 Task: Create a due date automation trigger when advanced on, on the monday of the week before a card is due add basic without the green label at 11:00 AM.
Action: Mouse moved to (1035, 81)
Screenshot: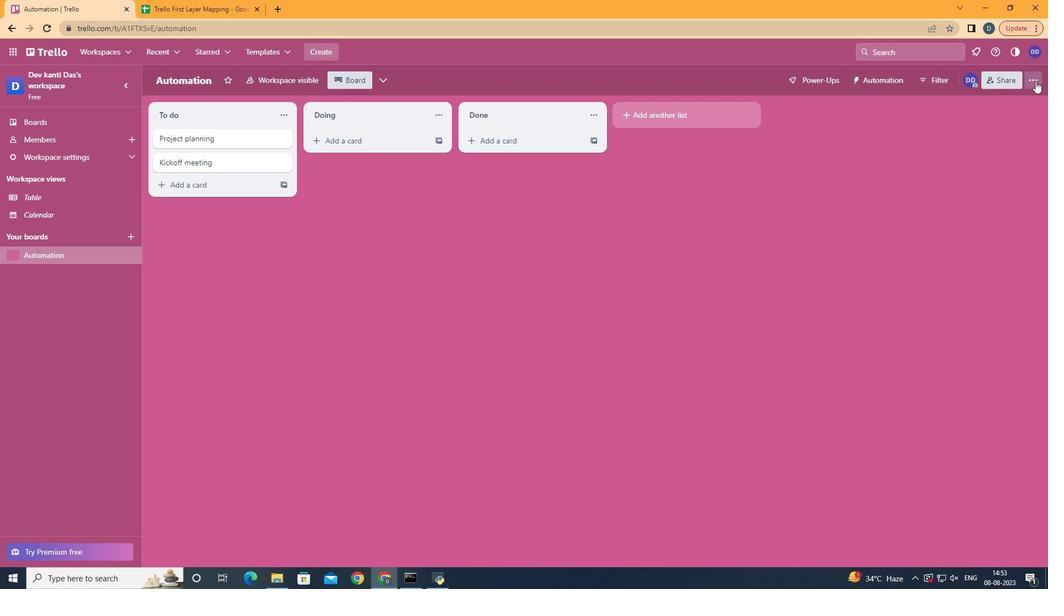 
Action: Mouse pressed left at (1035, 81)
Screenshot: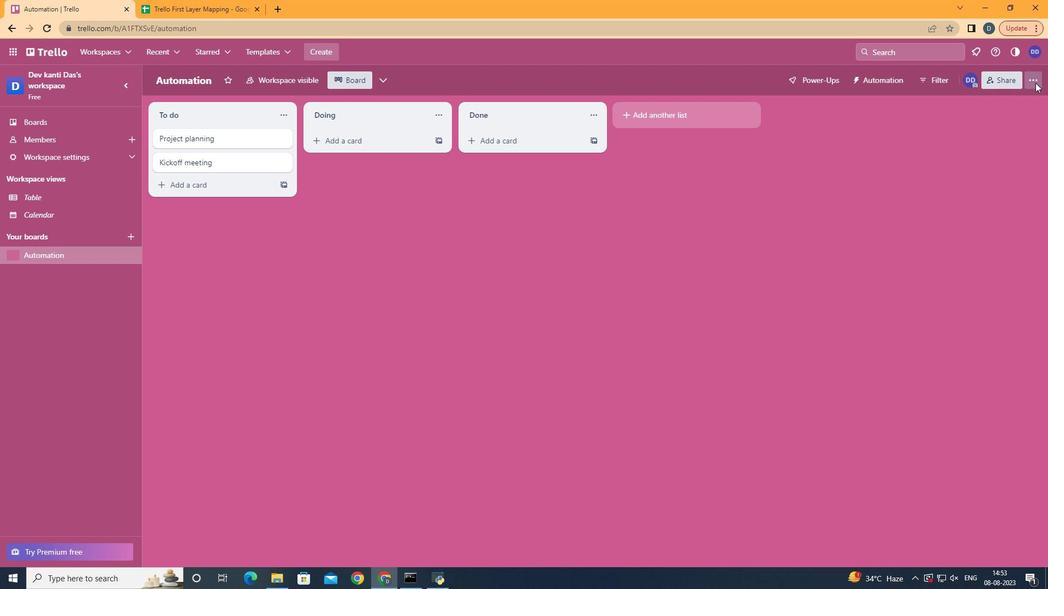 
Action: Mouse moved to (970, 217)
Screenshot: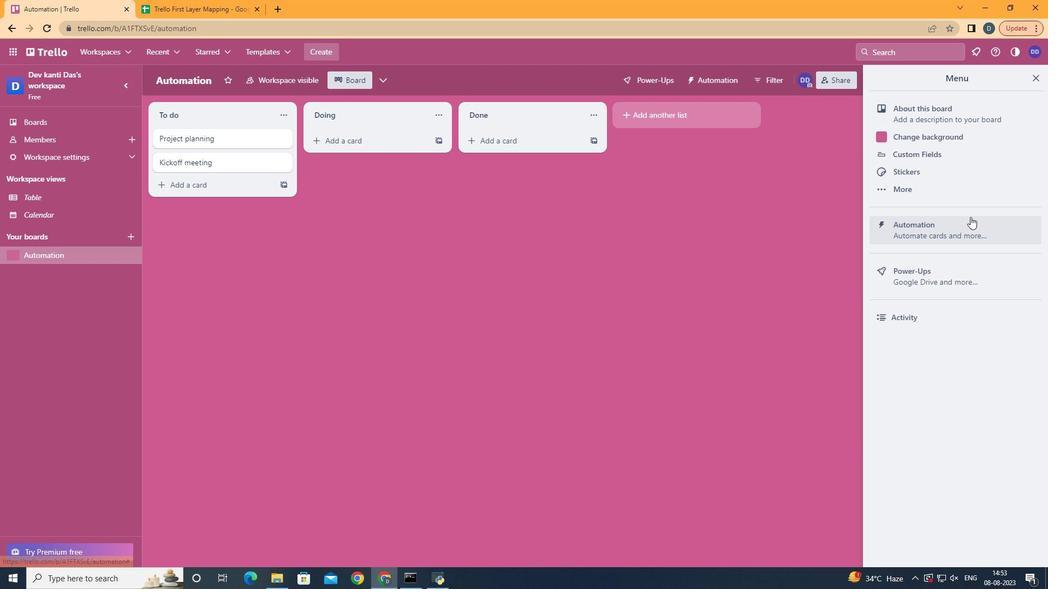 
Action: Mouse pressed left at (970, 217)
Screenshot: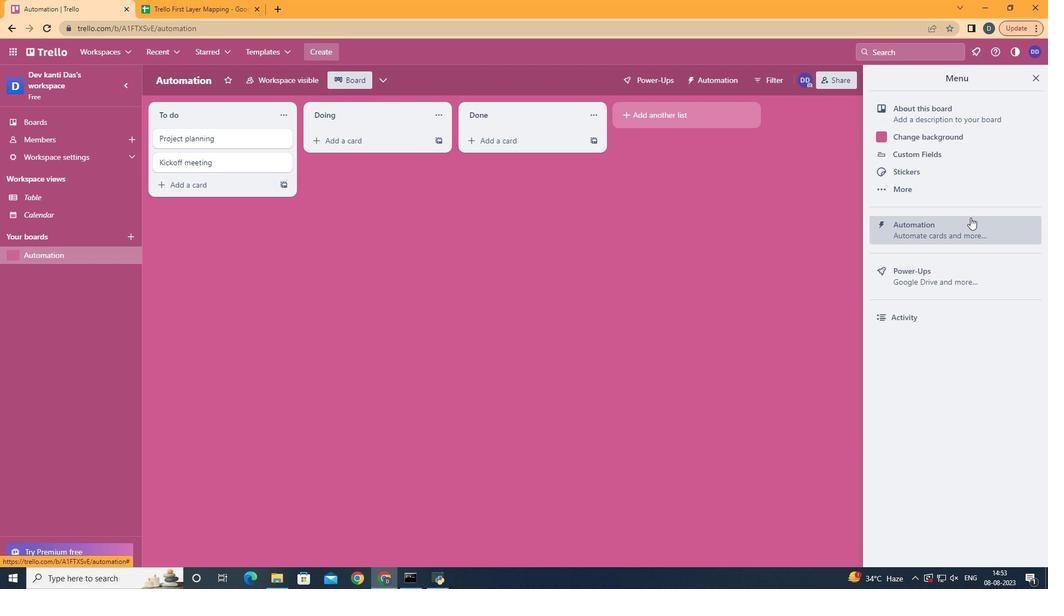 
Action: Mouse moved to (204, 221)
Screenshot: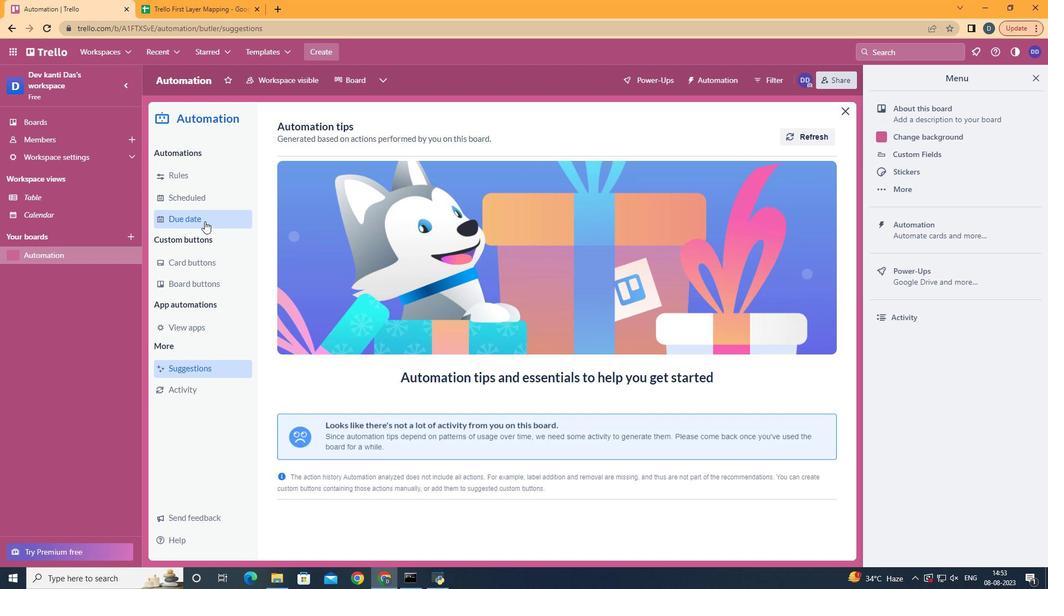 
Action: Mouse pressed left at (204, 221)
Screenshot: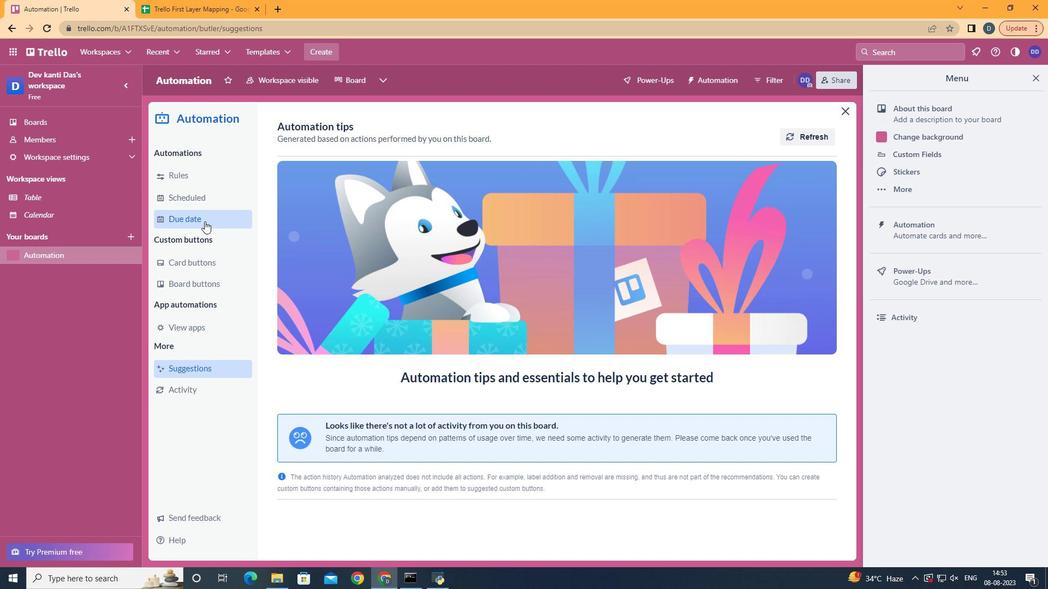 
Action: Mouse moved to (759, 136)
Screenshot: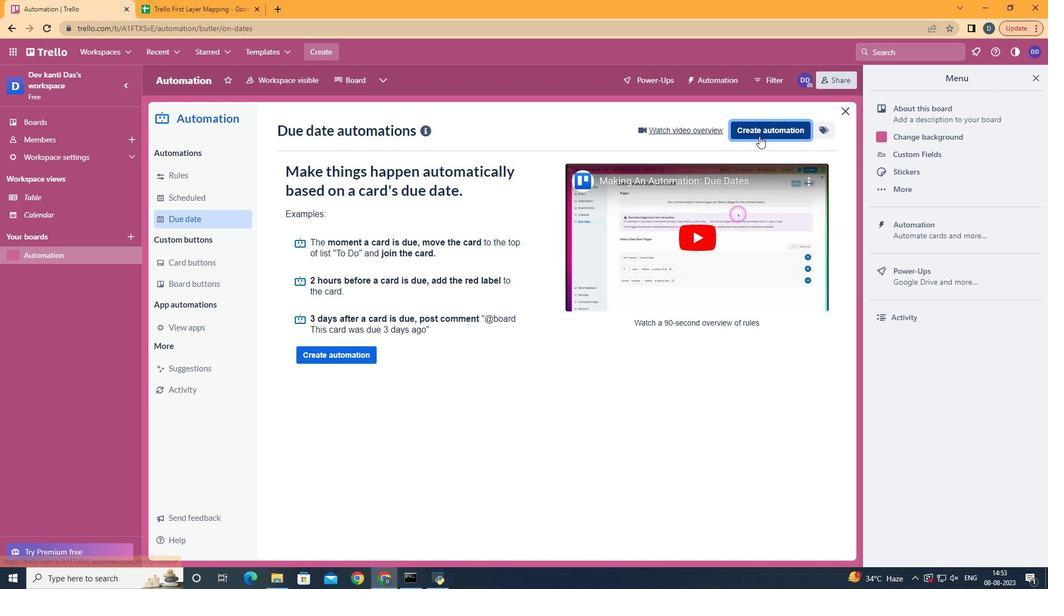 
Action: Mouse pressed left at (759, 136)
Screenshot: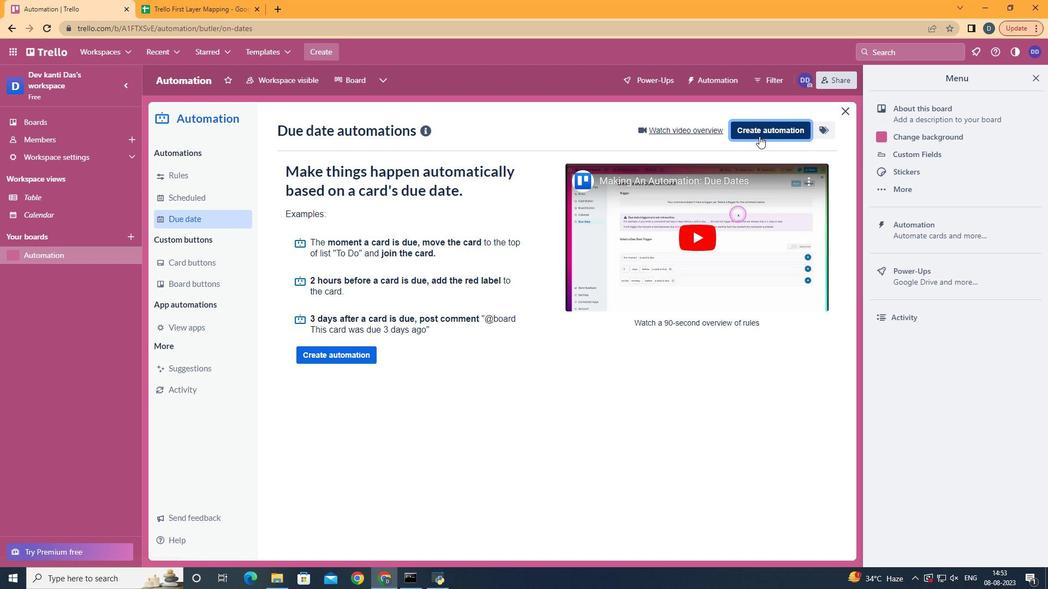 
Action: Mouse moved to (596, 233)
Screenshot: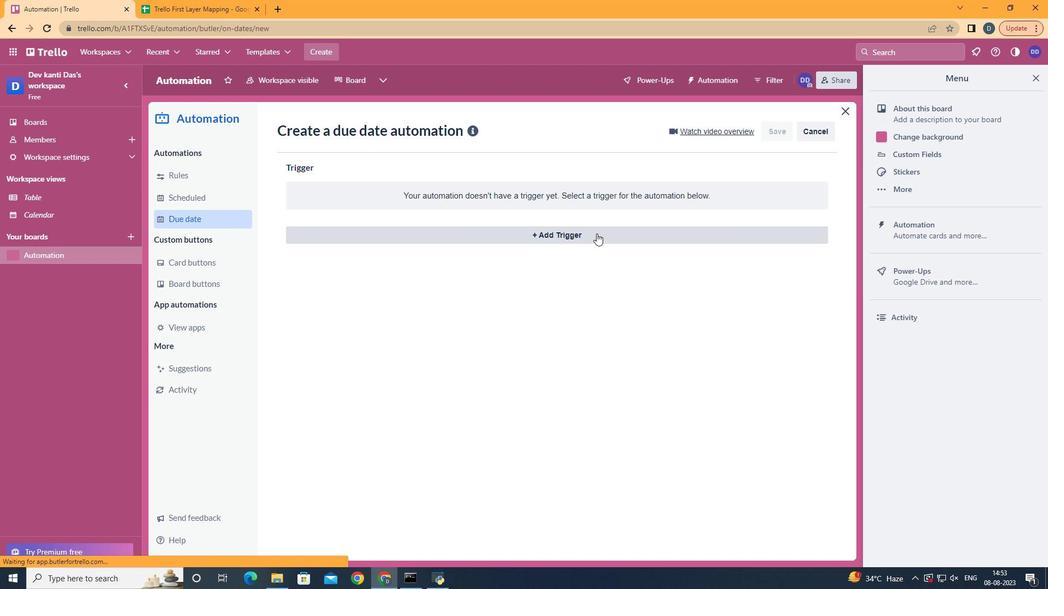 
Action: Mouse pressed left at (596, 233)
Screenshot: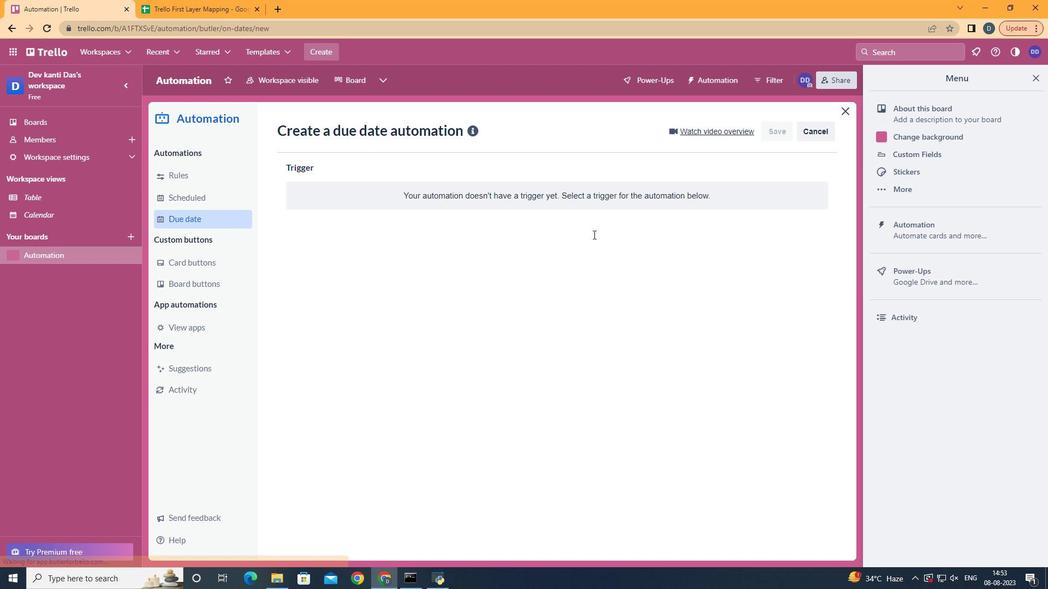 
Action: Mouse moved to (392, 523)
Screenshot: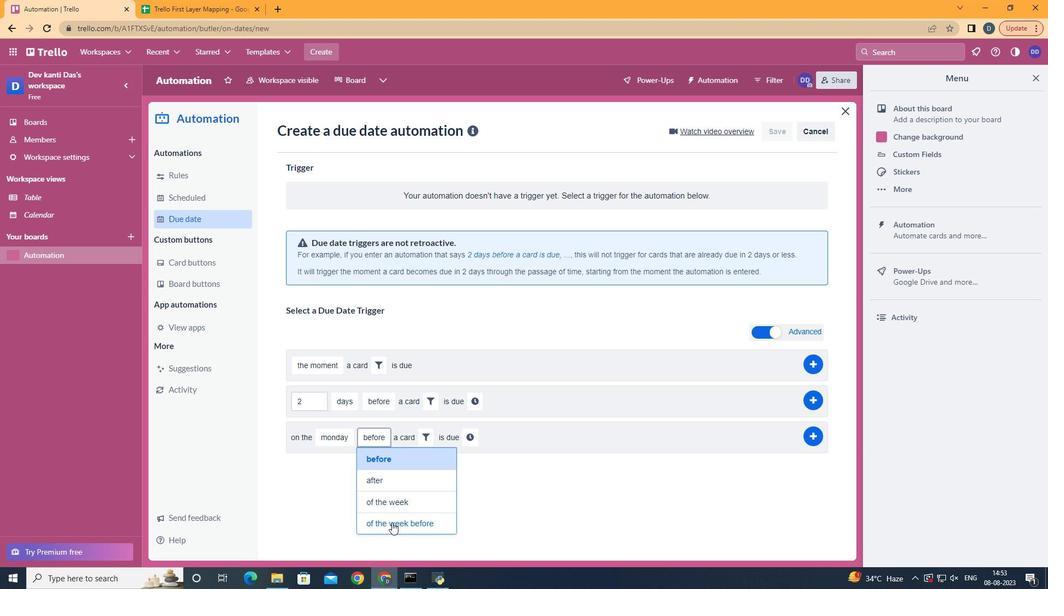 
Action: Mouse pressed left at (392, 523)
Screenshot: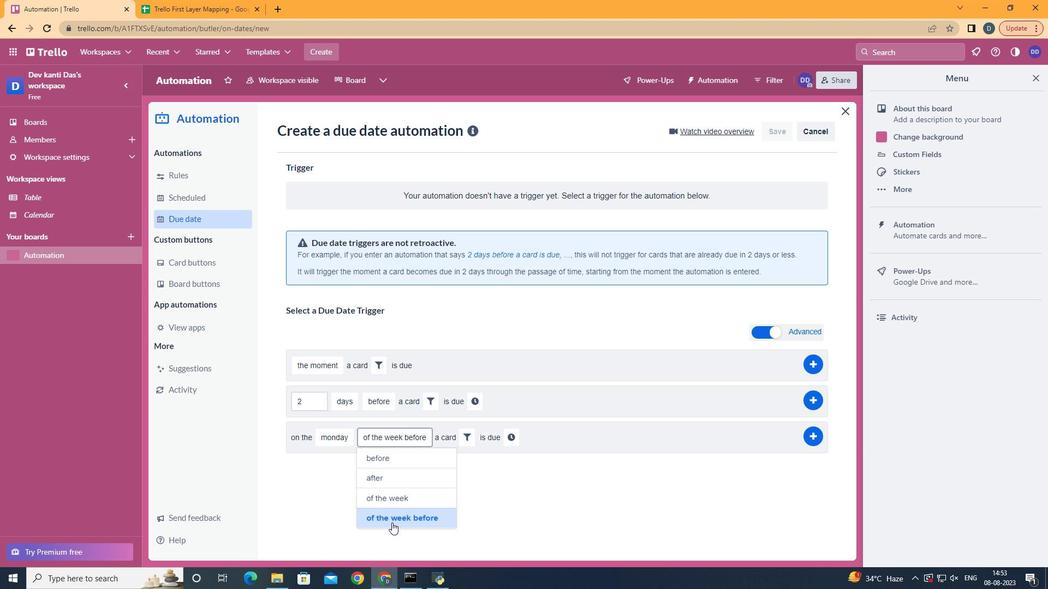 
Action: Mouse moved to (461, 431)
Screenshot: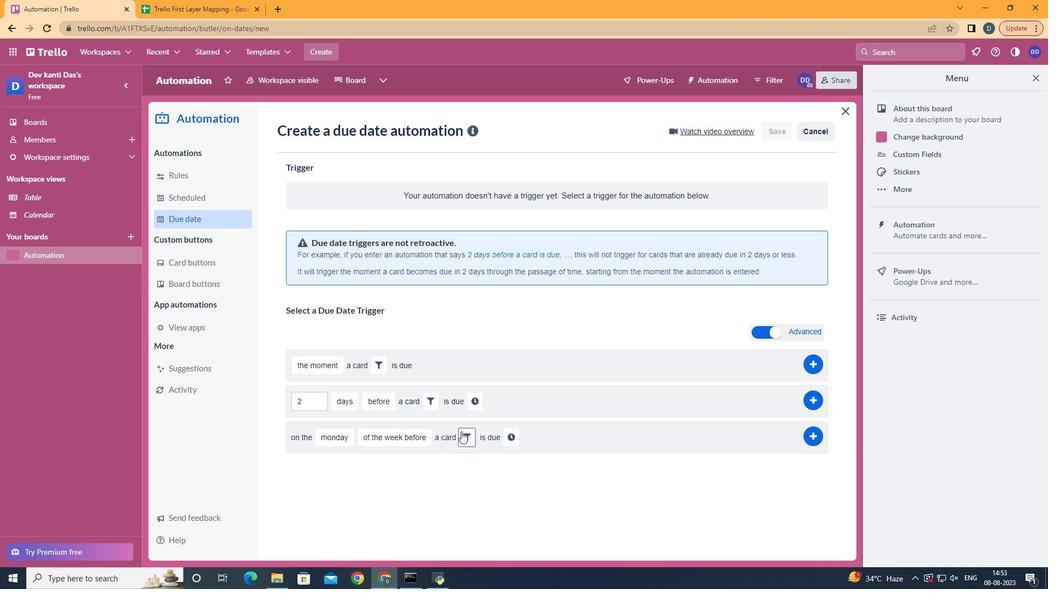 
Action: Mouse pressed left at (461, 431)
Screenshot: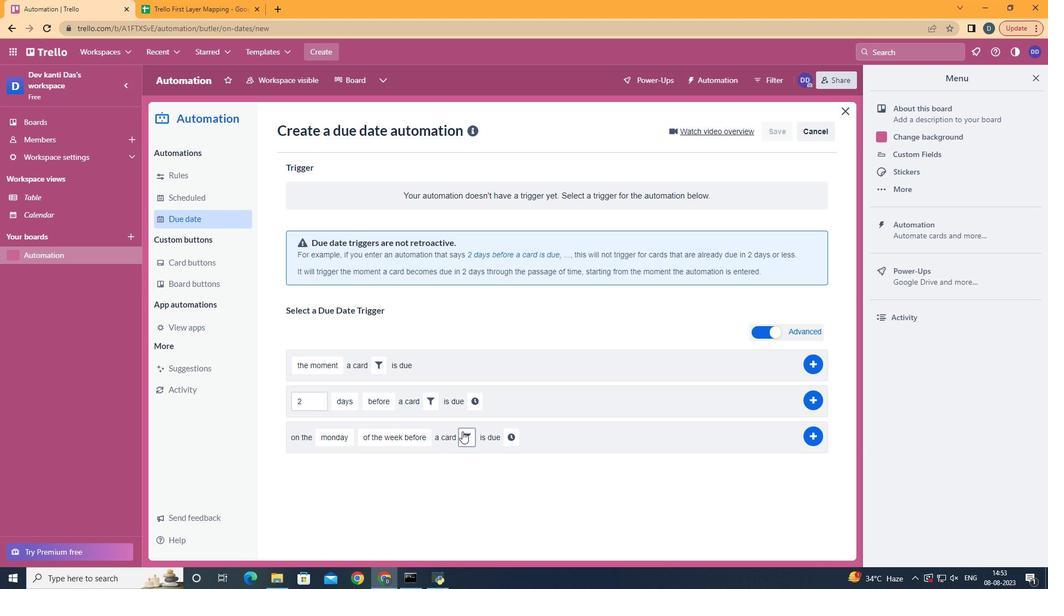 
Action: Mouse moved to (524, 502)
Screenshot: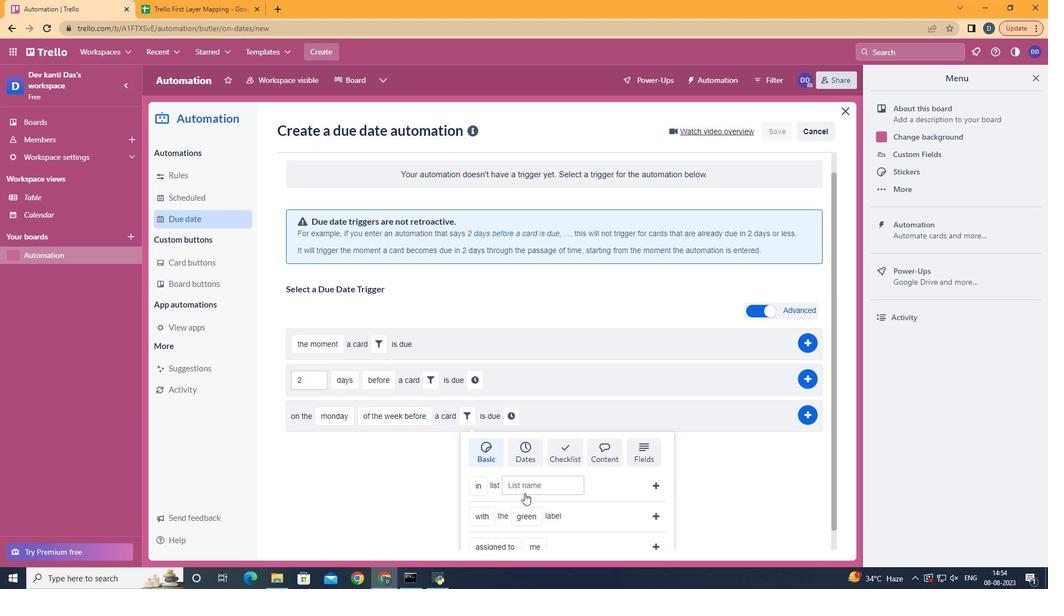 
Action: Mouse scrolled (524, 501) with delta (0, 0)
Screenshot: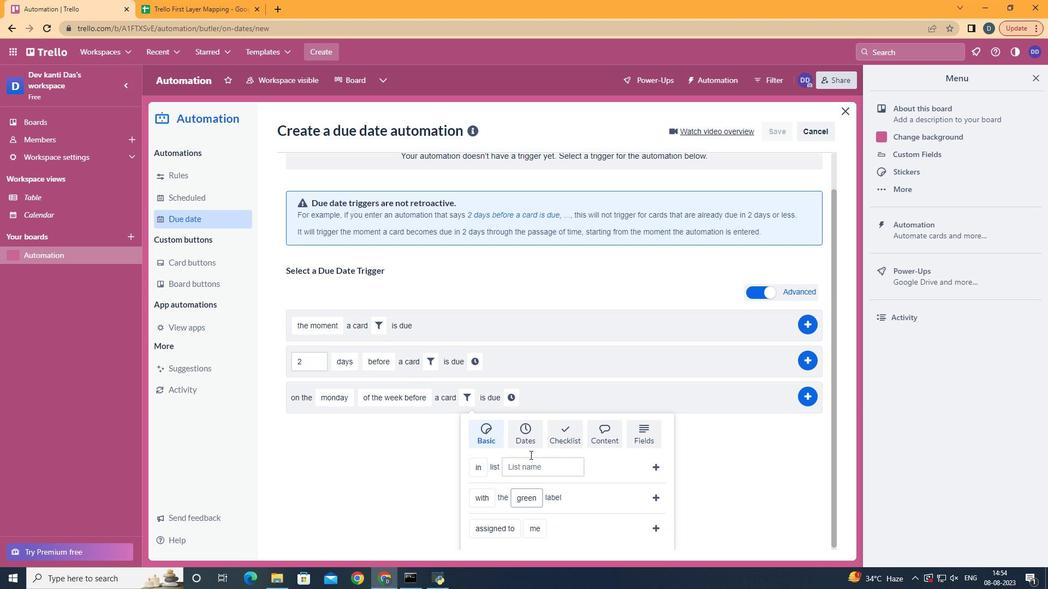 
Action: Mouse scrolled (524, 501) with delta (0, 0)
Screenshot: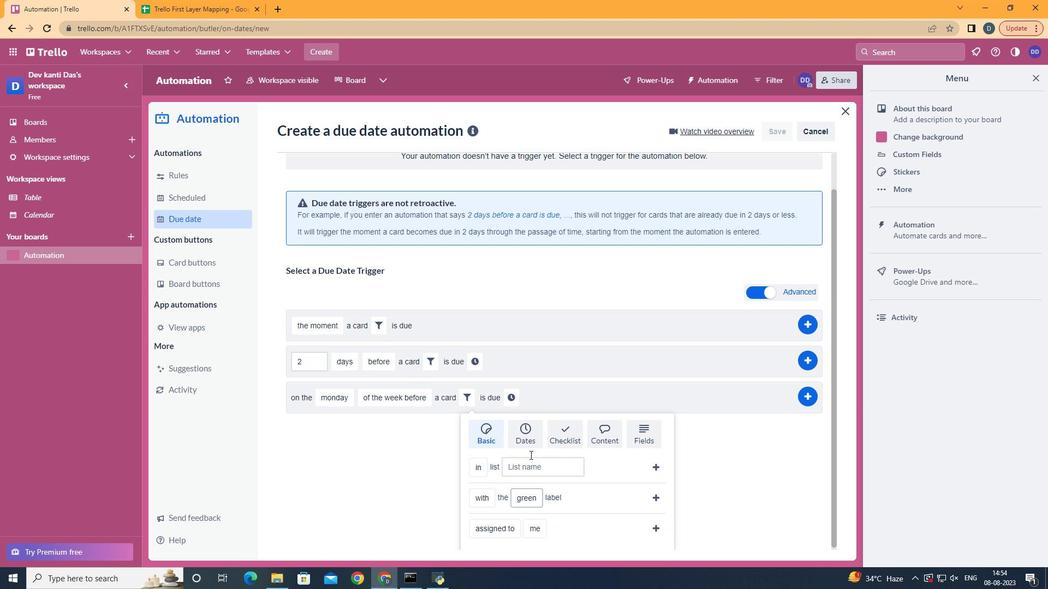 
Action: Mouse scrolled (524, 501) with delta (0, 0)
Screenshot: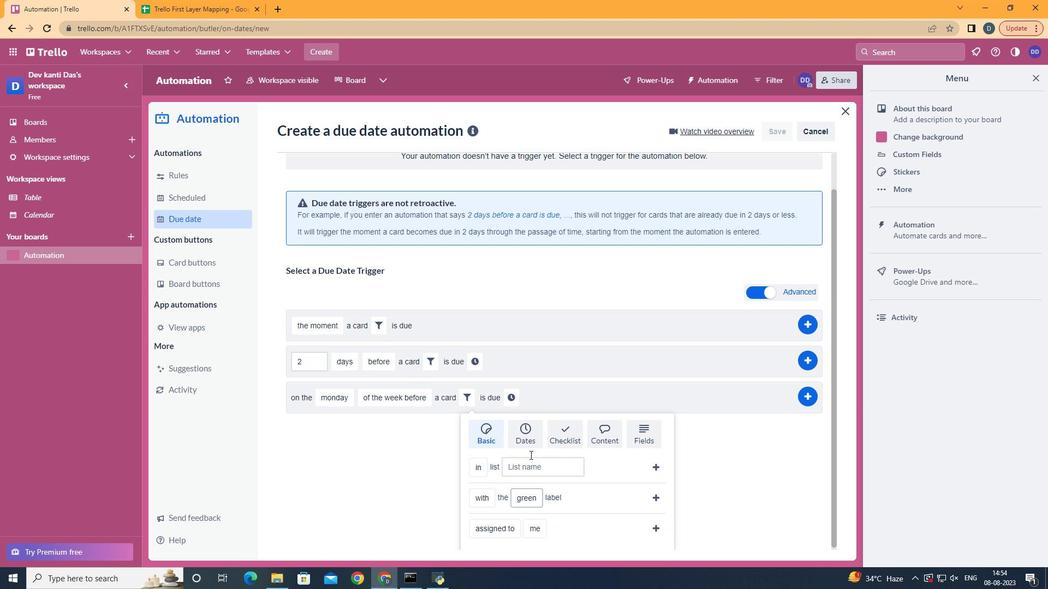 
Action: Mouse moved to (500, 453)
Screenshot: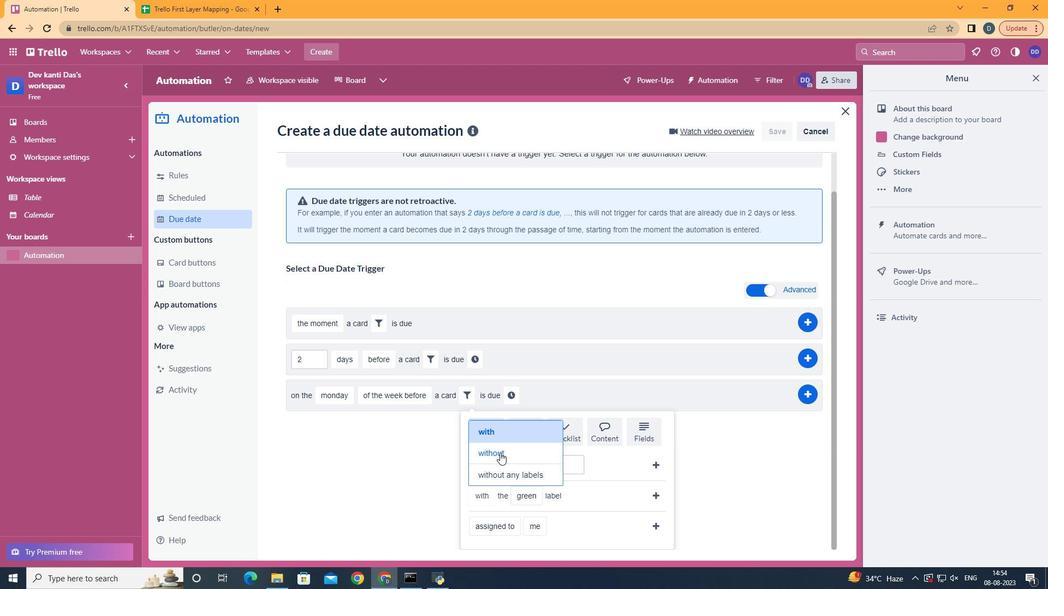 
Action: Mouse pressed left at (500, 453)
Screenshot: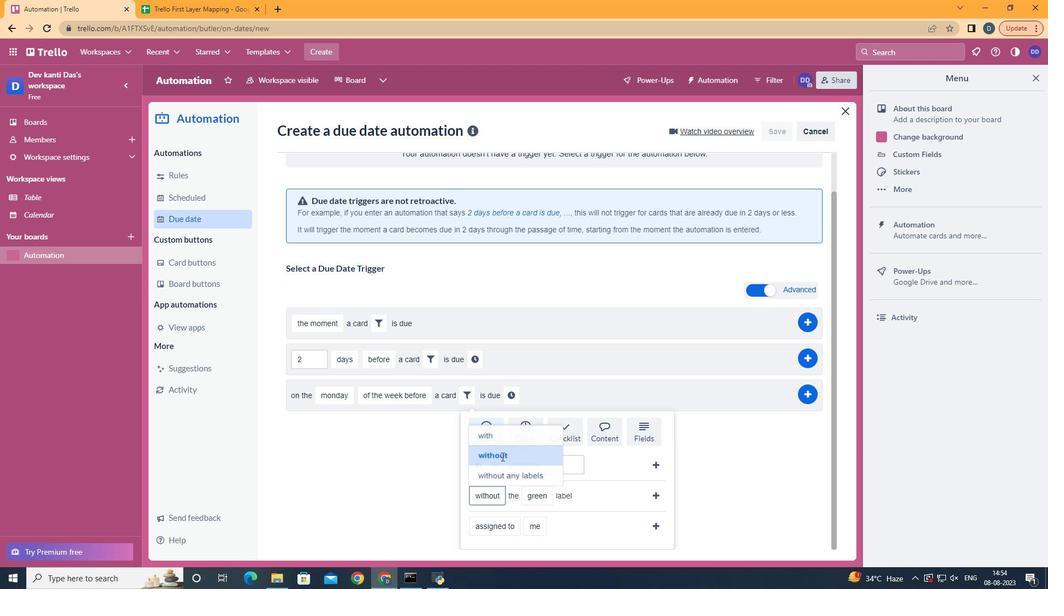 
Action: Mouse moved to (536, 355)
Screenshot: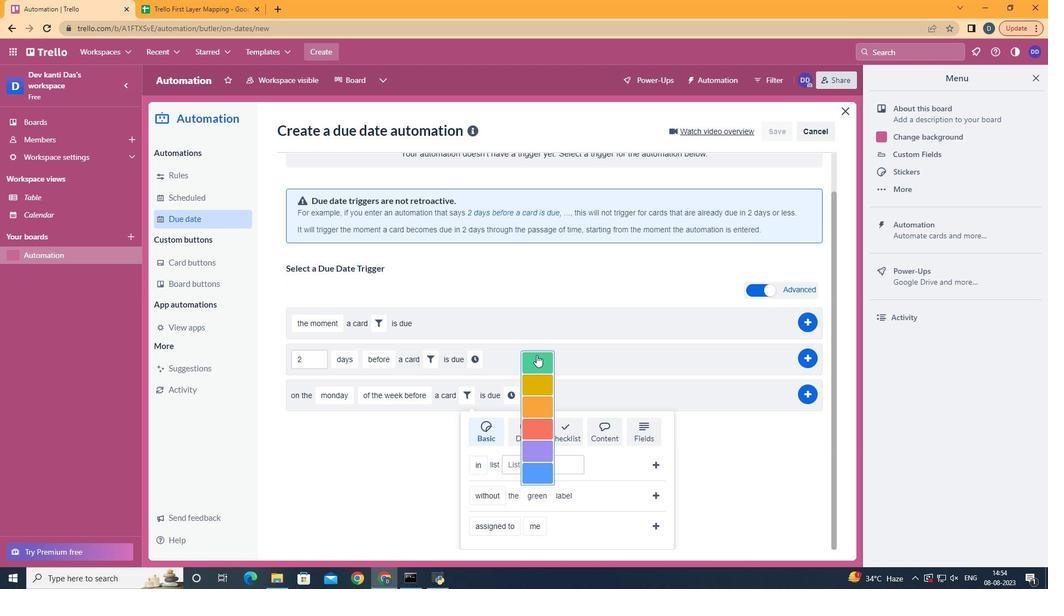 
Action: Mouse pressed left at (536, 355)
Screenshot: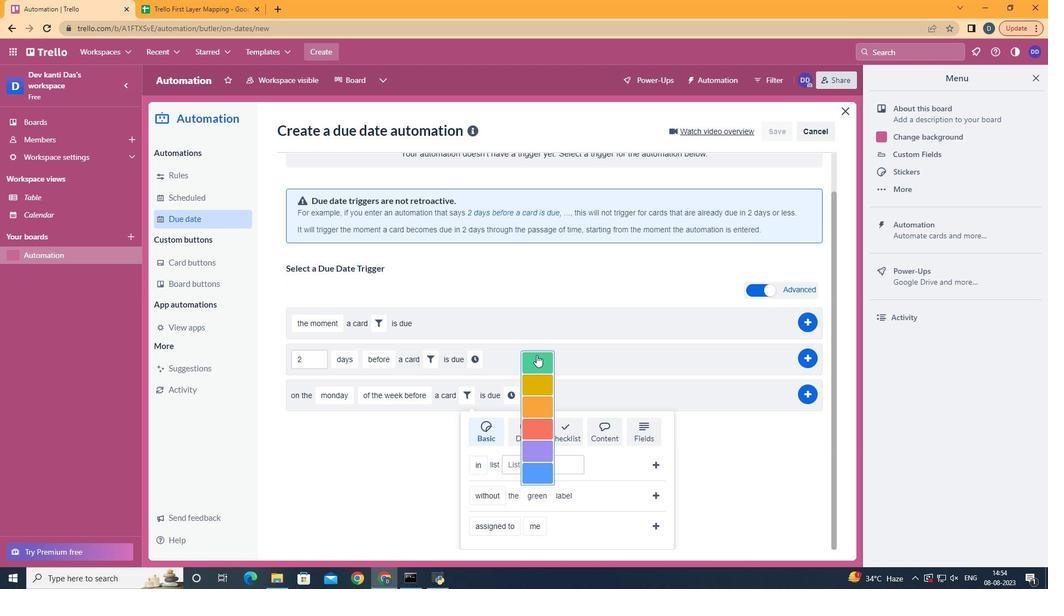 
Action: Mouse moved to (659, 502)
Screenshot: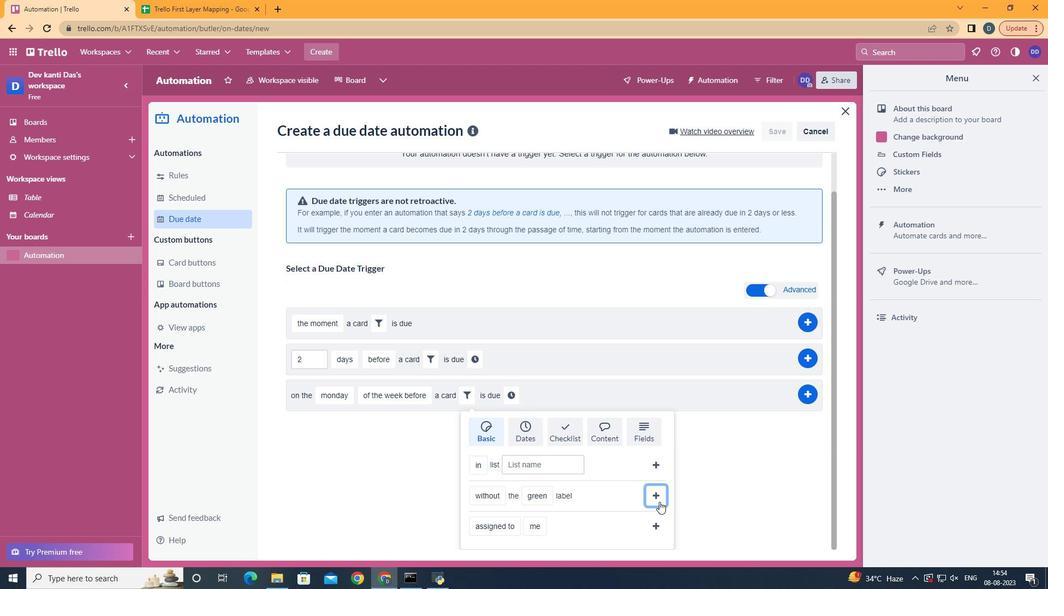 
Action: Mouse pressed left at (659, 502)
Screenshot: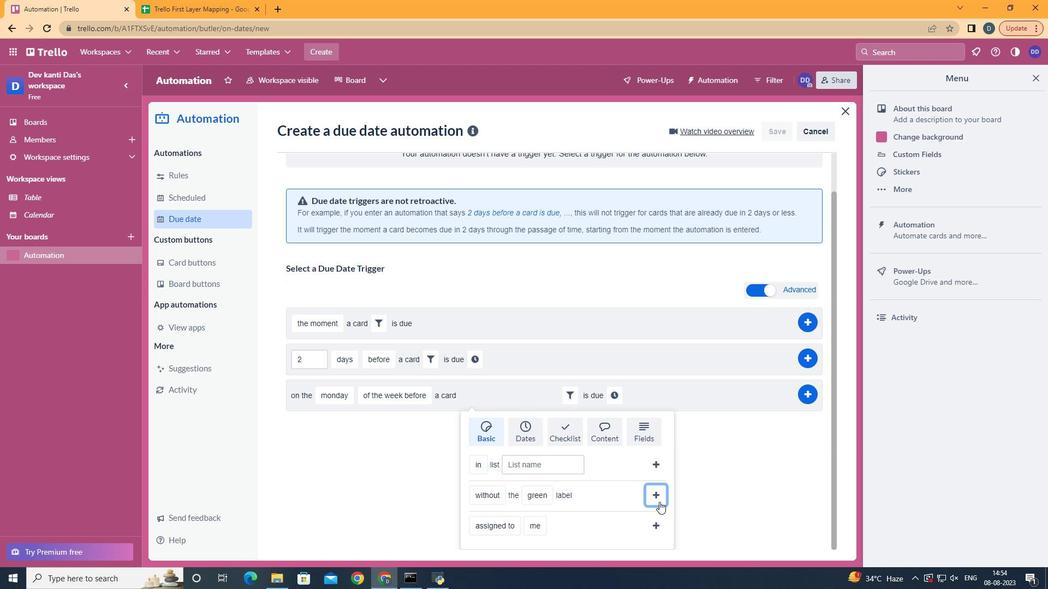 
Action: Mouse moved to (612, 435)
Screenshot: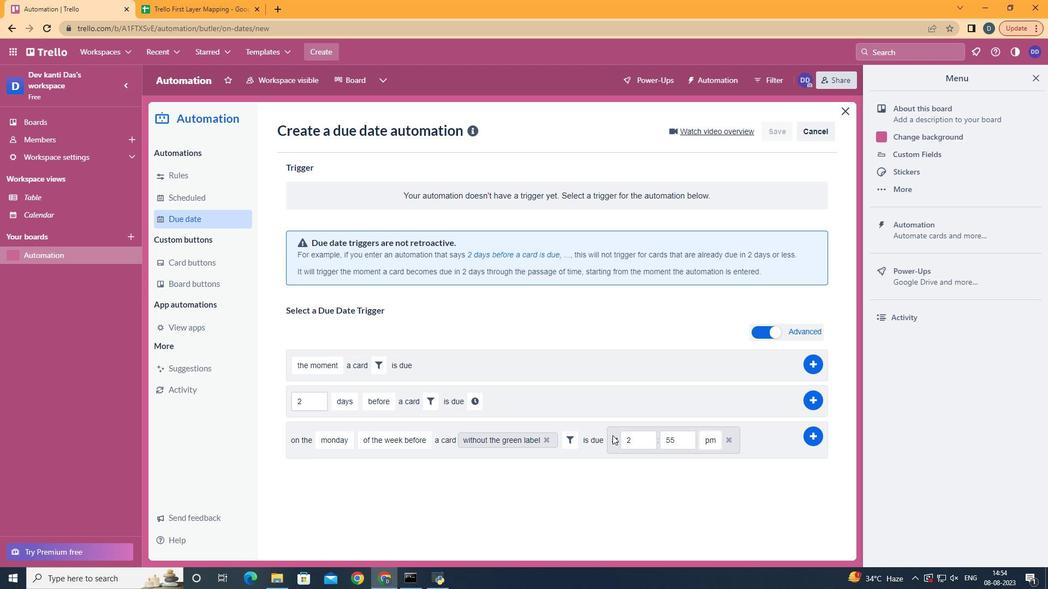 
Action: Mouse pressed left at (612, 435)
Screenshot: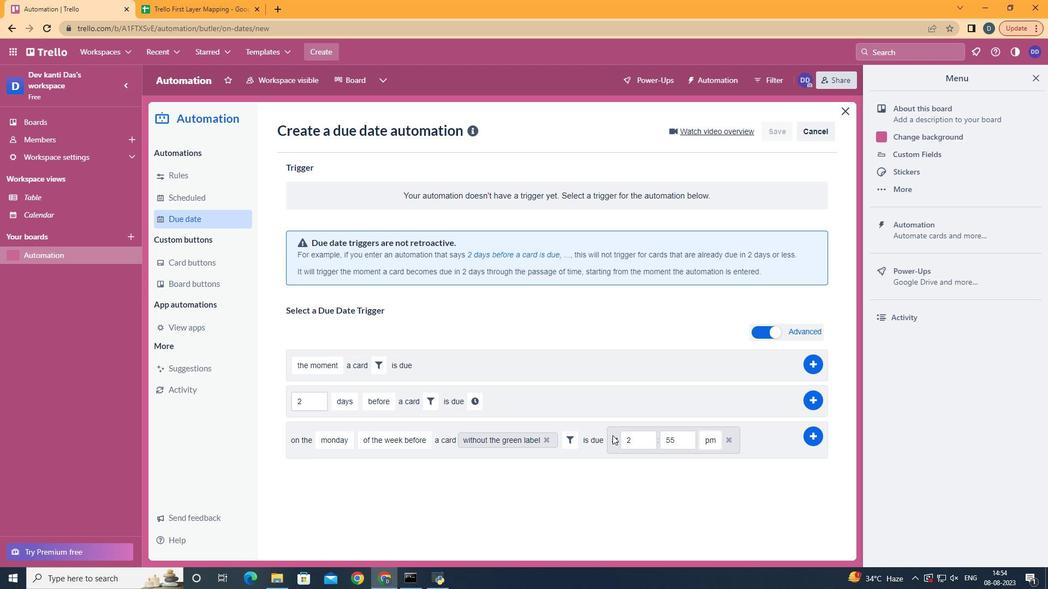 
Action: Mouse moved to (637, 445)
Screenshot: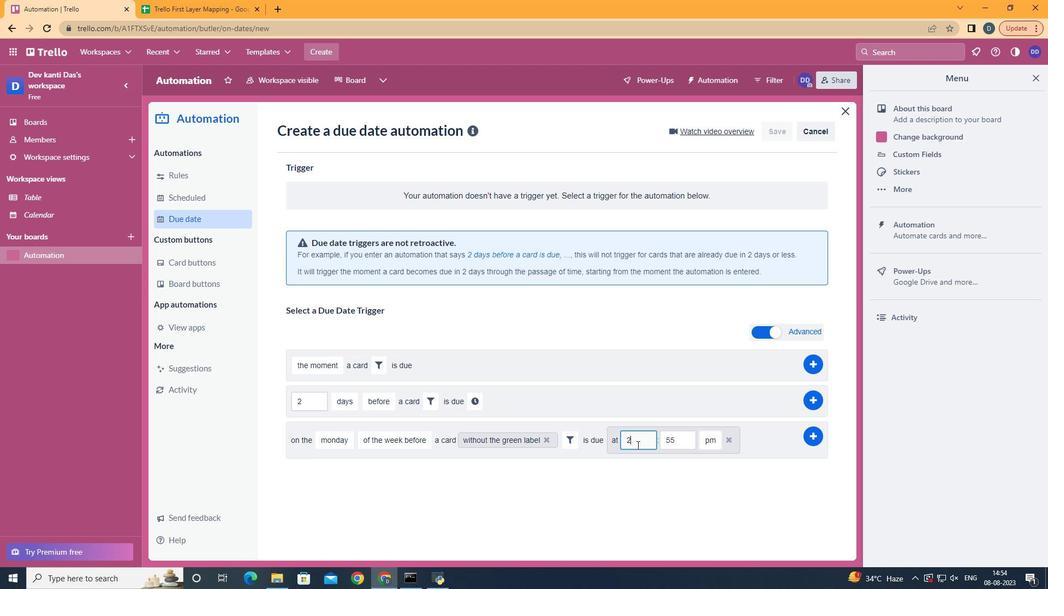 
Action: Mouse pressed left at (637, 445)
Screenshot: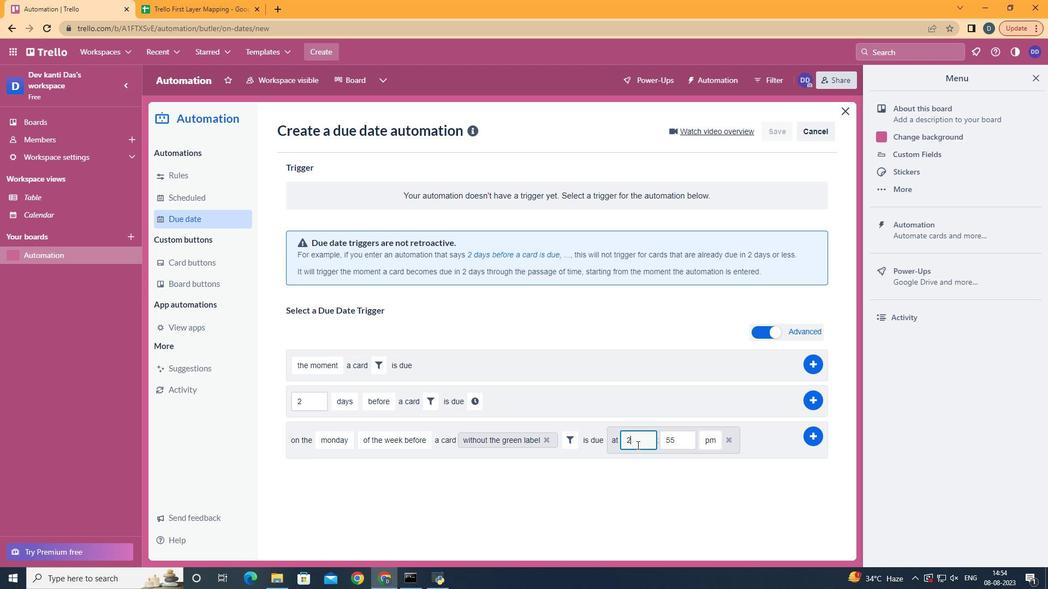 
Action: Key pressed <Key.backspace>11
Screenshot: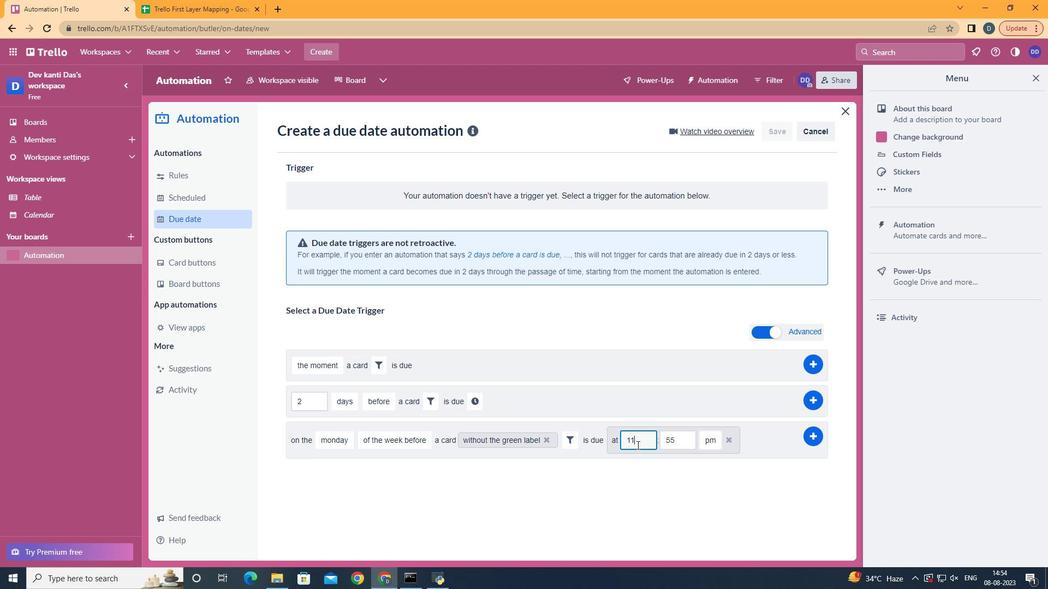 
Action: Mouse moved to (692, 435)
Screenshot: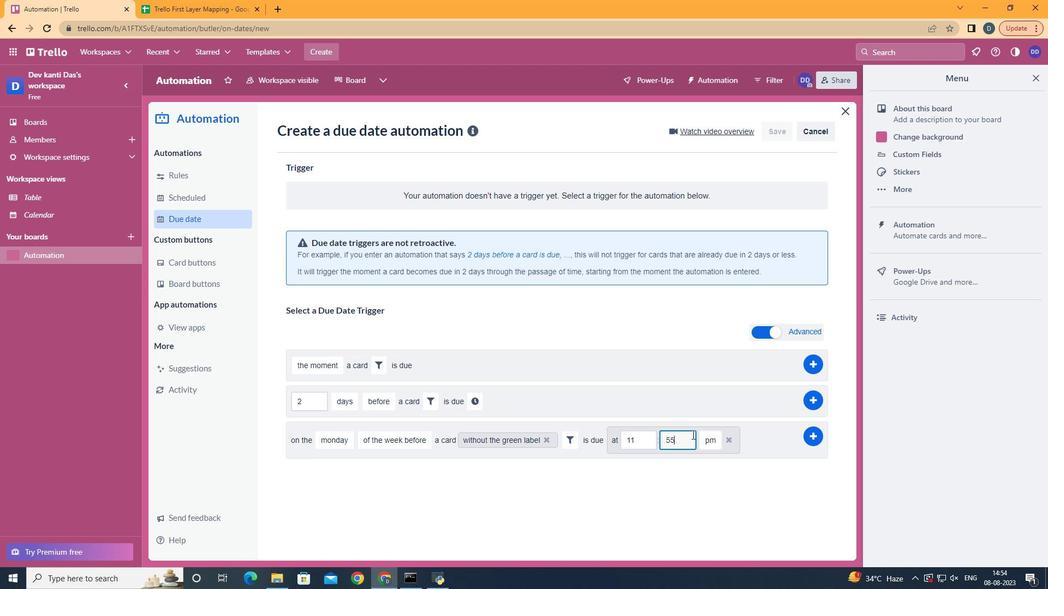 
Action: Mouse pressed left at (692, 435)
Screenshot: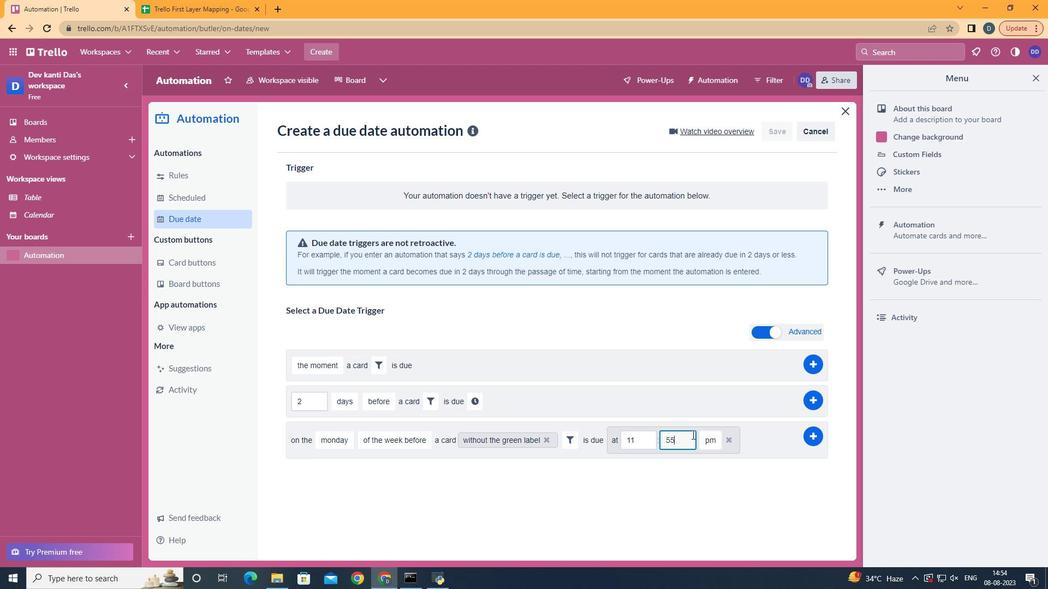 
Action: Key pressed <Key.backspace><Key.backspace>00
Screenshot: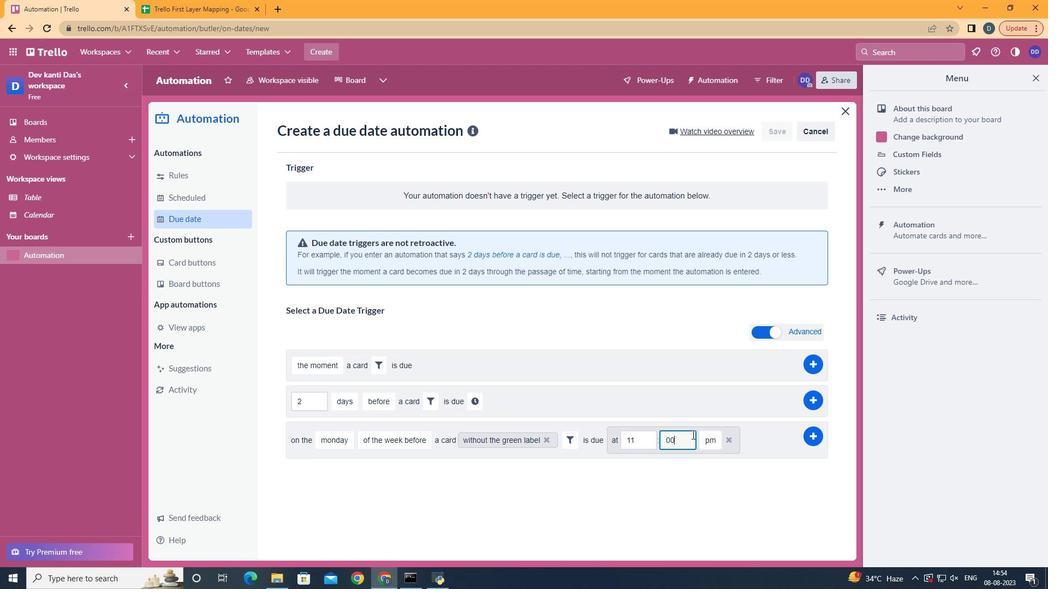 
Action: Mouse moved to (712, 460)
Screenshot: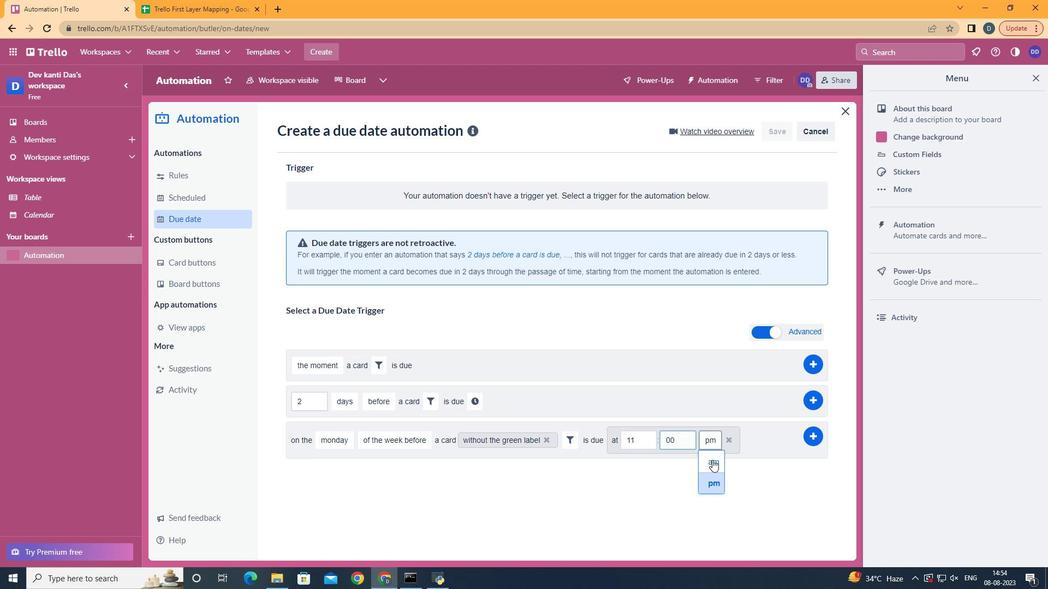 
Action: Mouse pressed left at (712, 460)
Screenshot: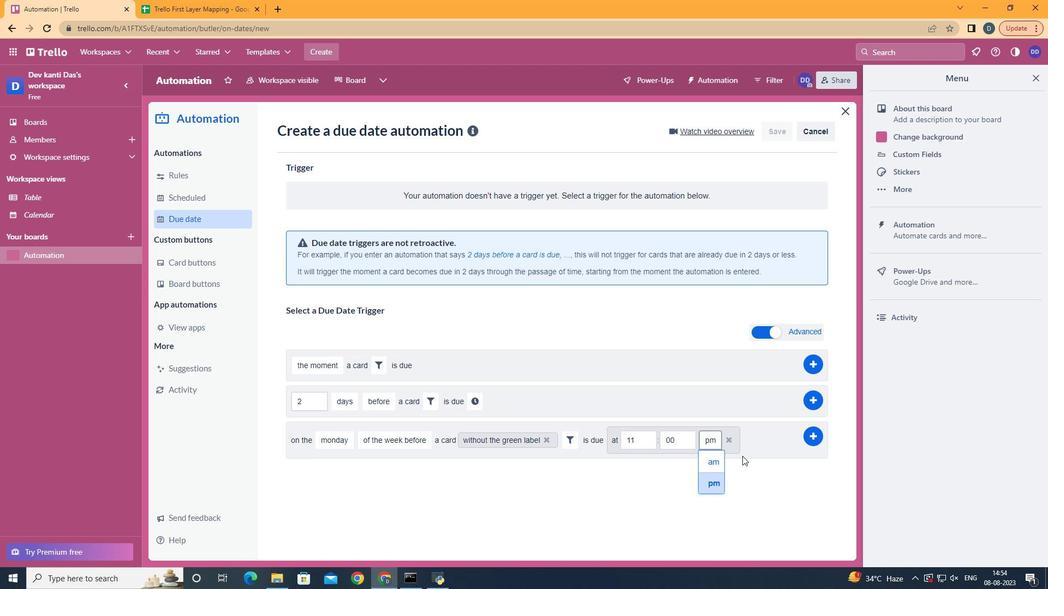
Action: Mouse moved to (809, 436)
Screenshot: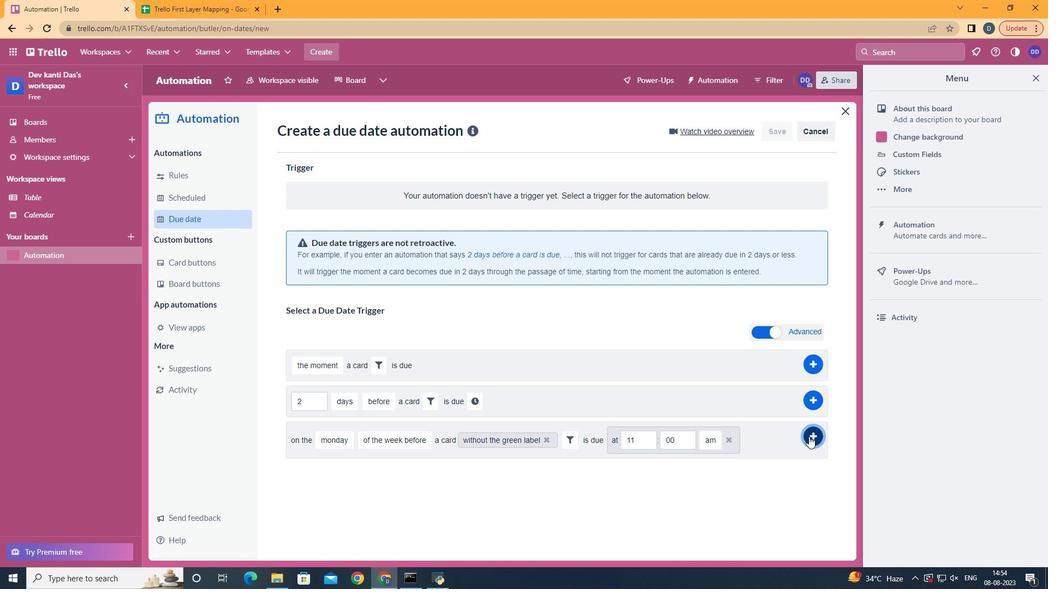 
Action: Mouse pressed left at (809, 436)
Screenshot: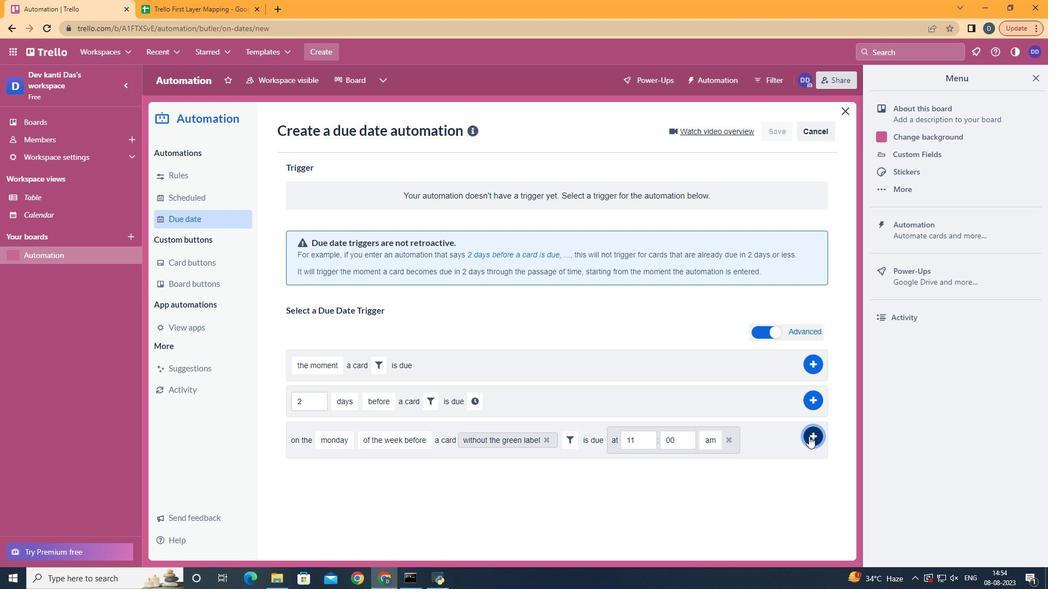 
Action: Mouse moved to (632, 171)
Screenshot: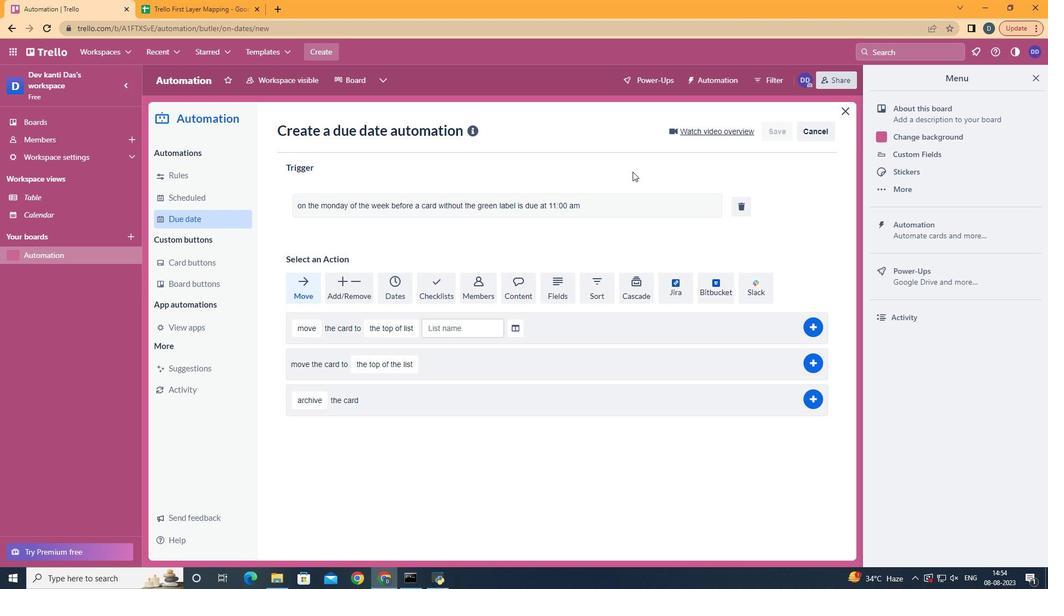 
